 Task: Find the contact with the job title 'Data Scientist' and assign a category to it.
Action: Mouse moved to (15, 72)
Screenshot: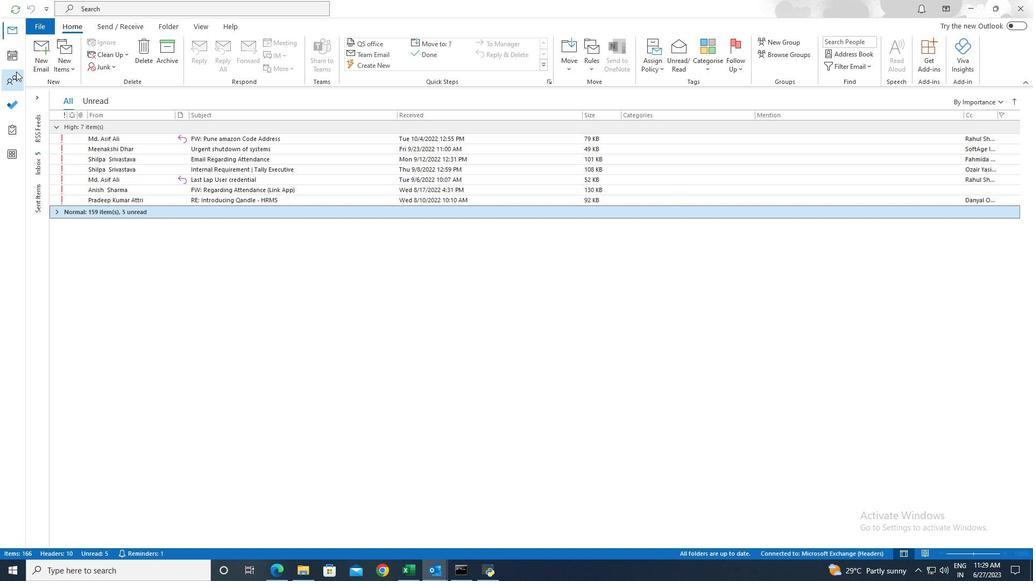 
Action: Mouse pressed left at (15, 72)
Screenshot: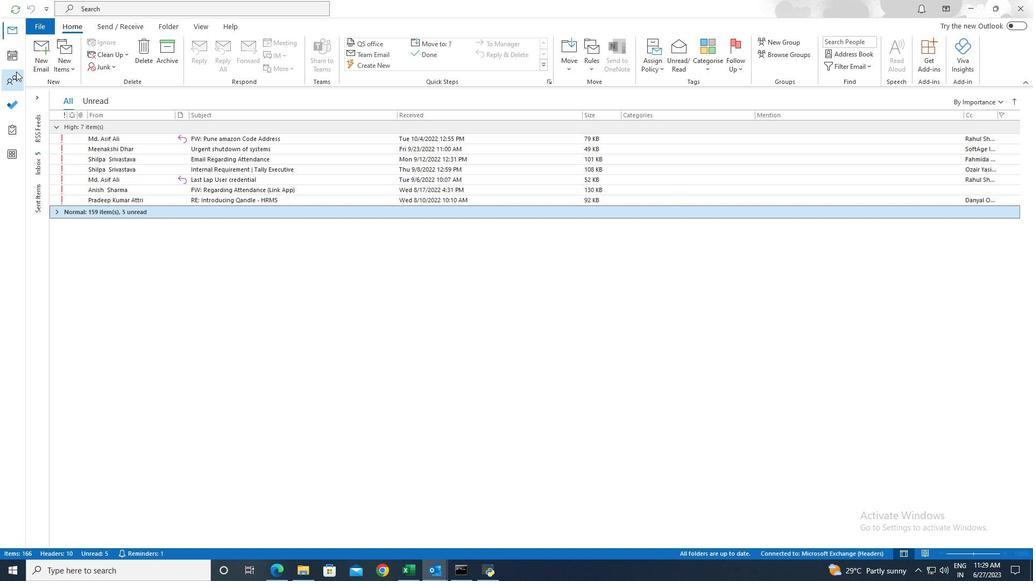 
Action: Mouse moved to (204, 9)
Screenshot: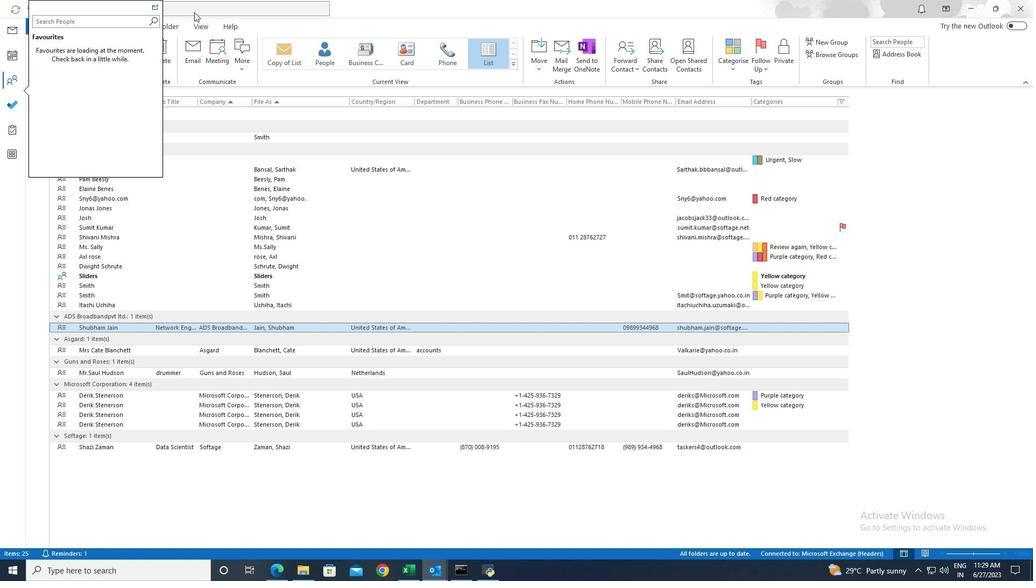 
Action: Mouse pressed left at (204, 9)
Screenshot: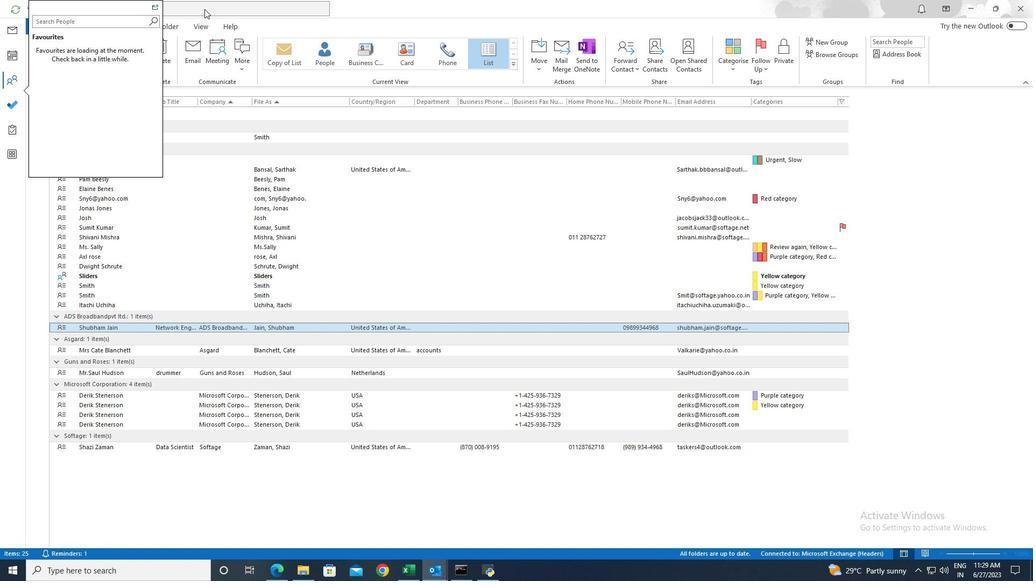
Action: Mouse moved to (370, 10)
Screenshot: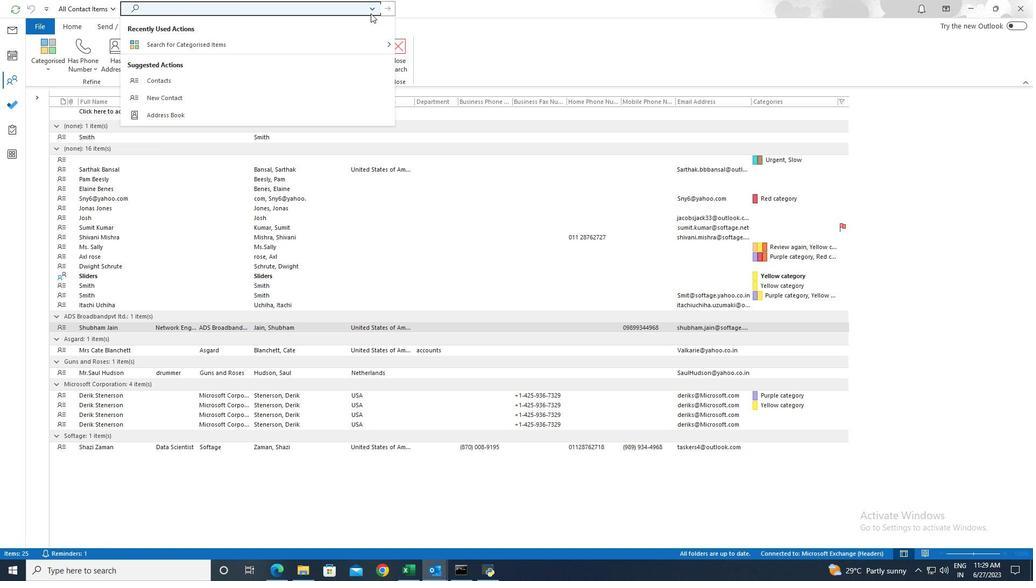
Action: Mouse pressed left at (370, 10)
Screenshot: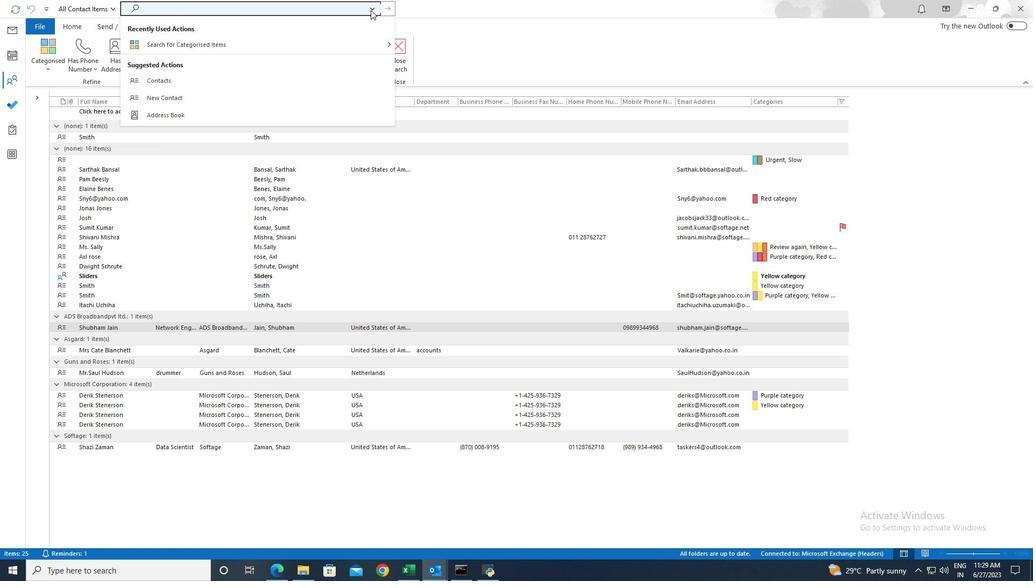
Action: Mouse moved to (178, 254)
Screenshot: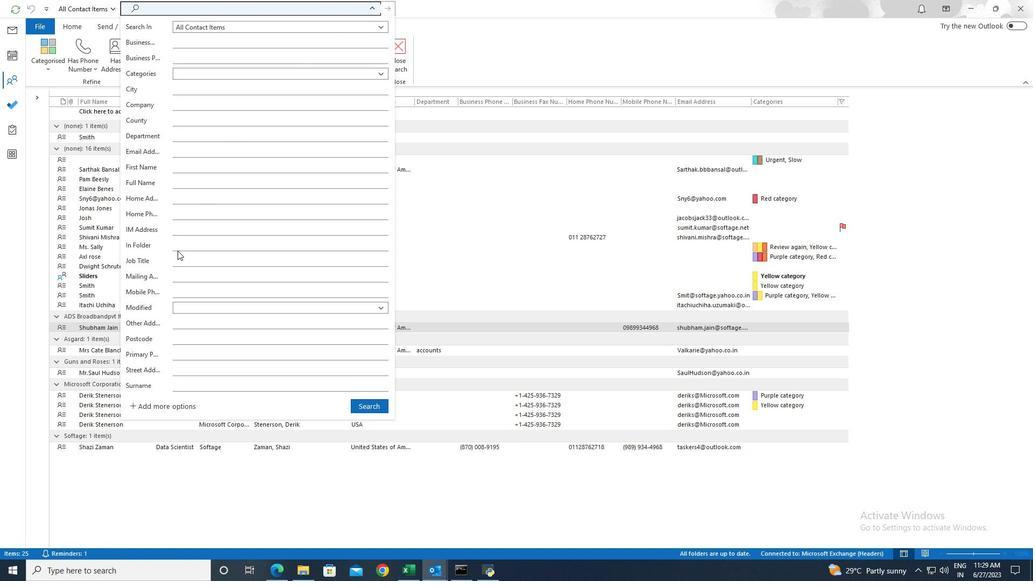 
Action: Mouse pressed left at (178, 254)
Screenshot: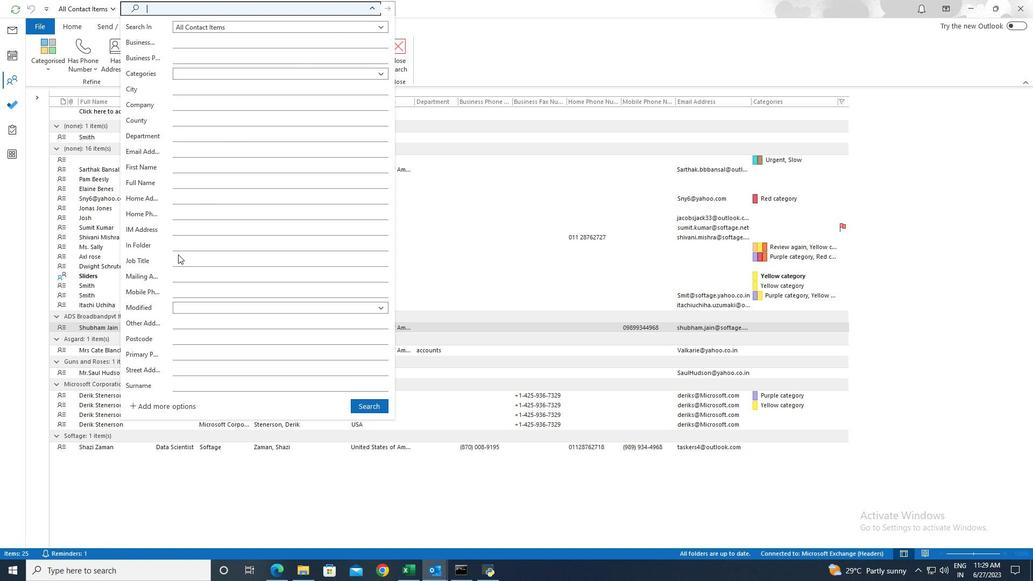
Action: Mouse moved to (182, 260)
Screenshot: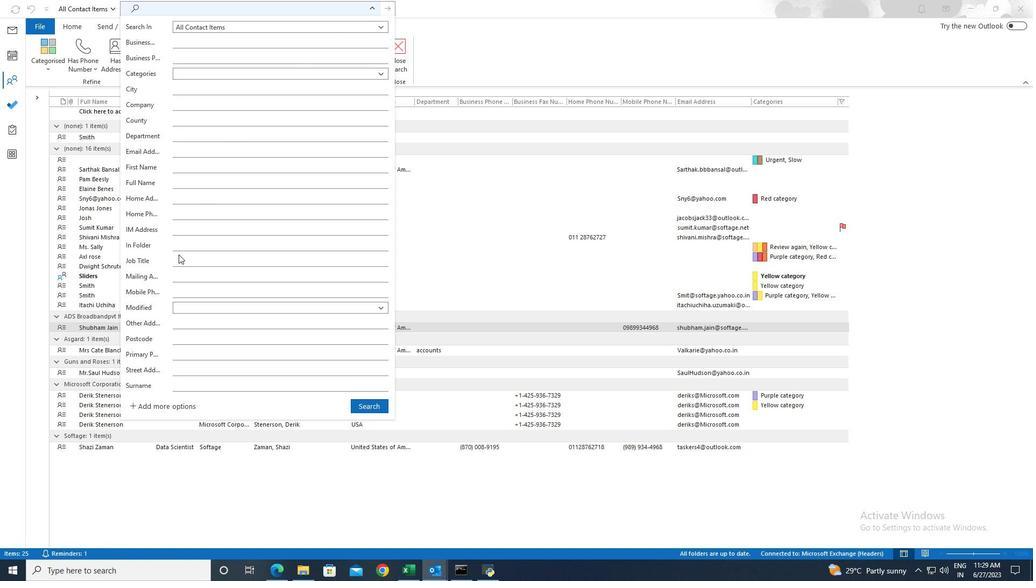 
Action: Mouse pressed left at (182, 260)
Screenshot: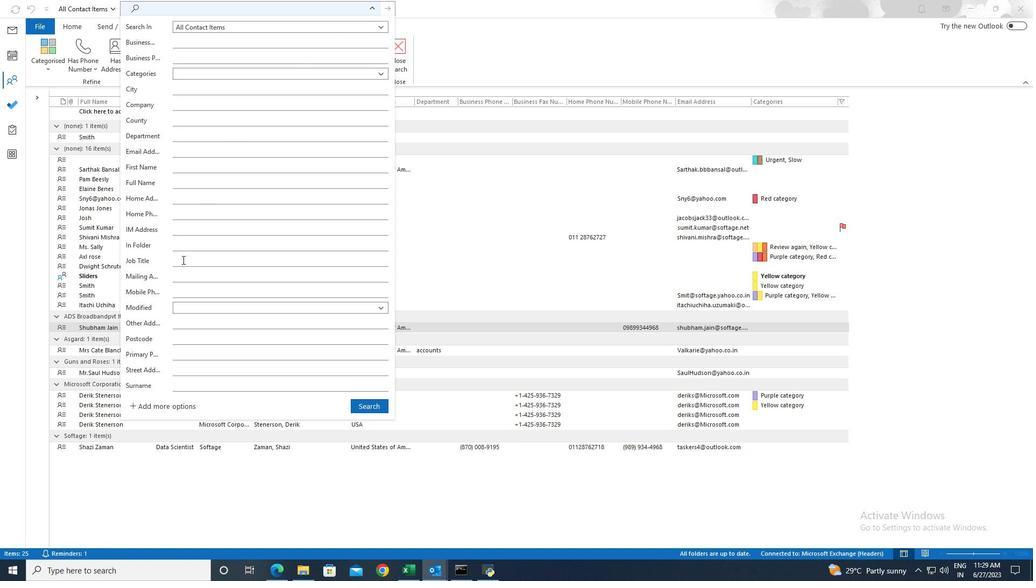 
Action: Key pressed <Key.shift>Data<Key.space><Key.shift>Scientist
Screenshot: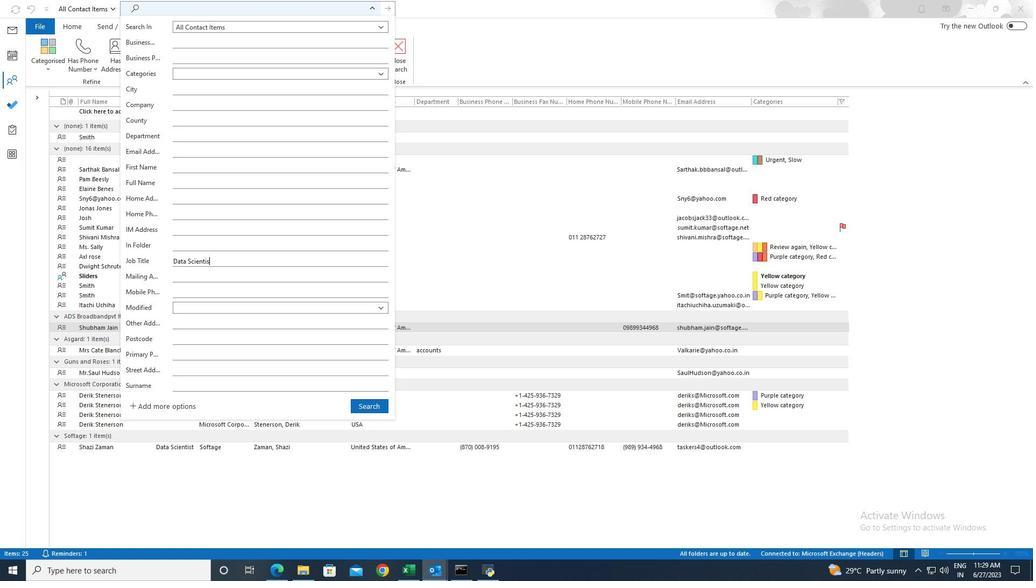 
Action: Mouse moved to (365, 403)
Screenshot: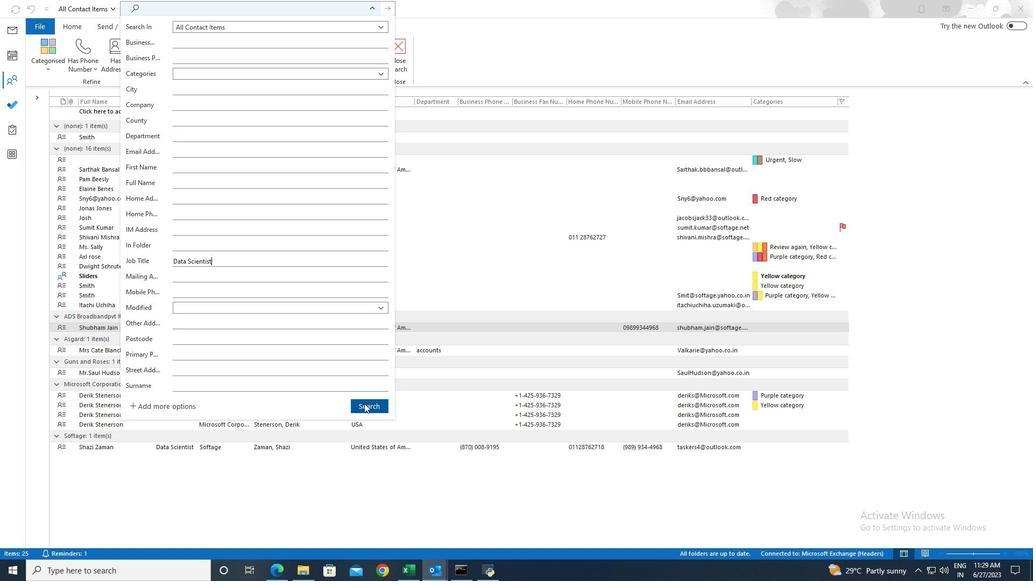 
Action: Mouse pressed left at (365, 403)
Screenshot: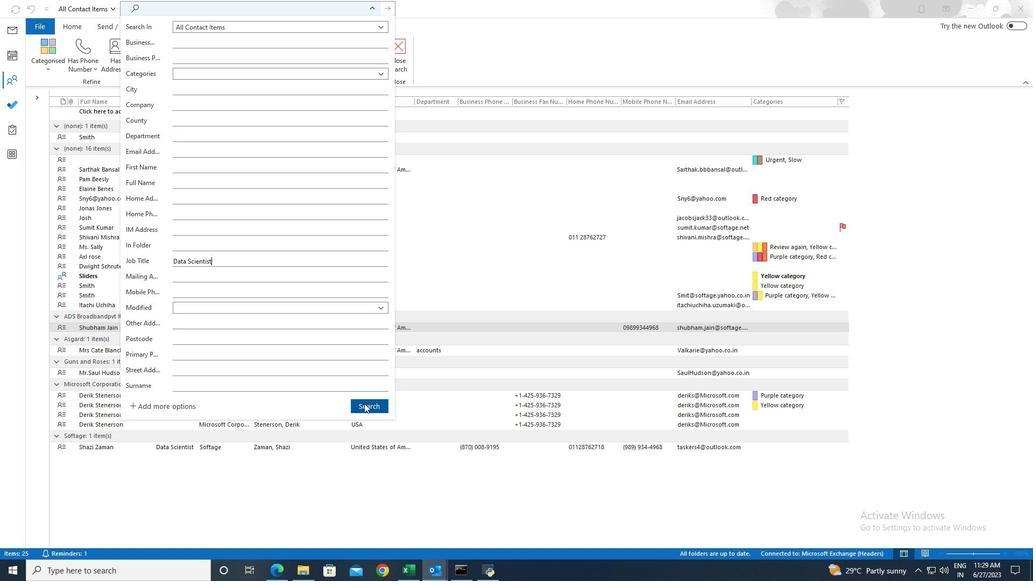 
Action: Mouse moved to (178, 128)
Screenshot: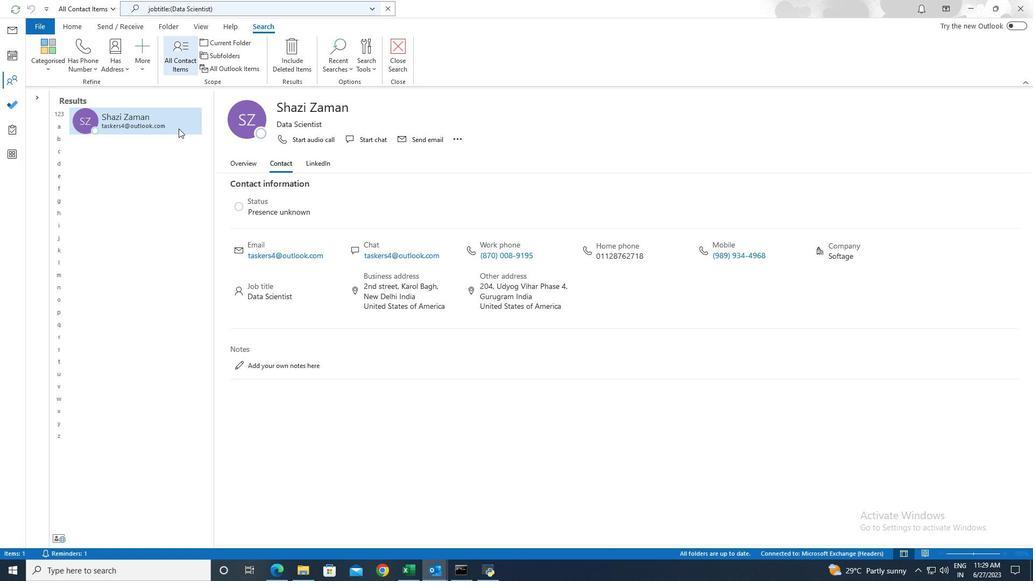 
Action: Mouse pressed left at (178, 128)
Screenshot: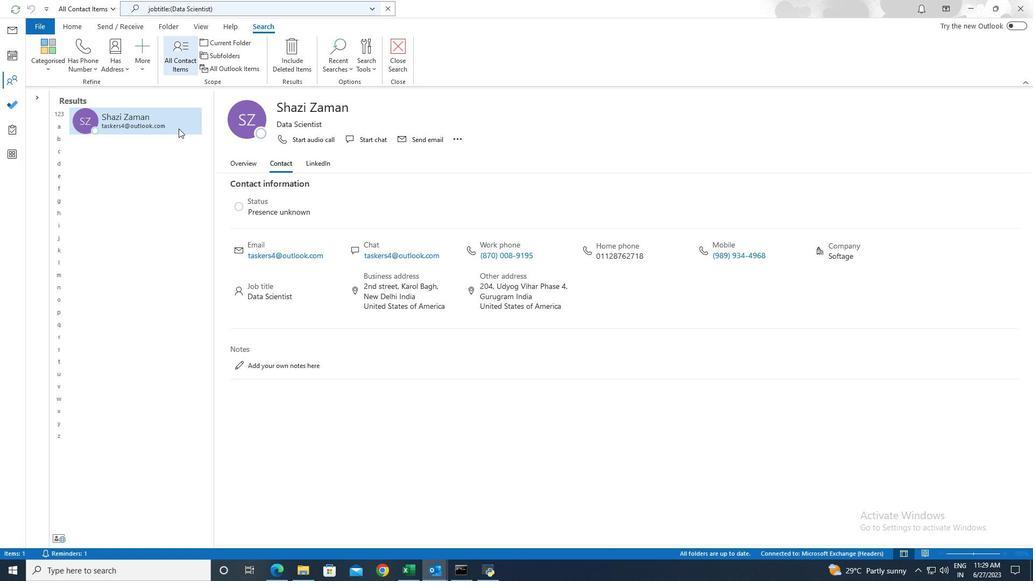 
Action: Mouse pressed left at (178, 128)
Screenshot: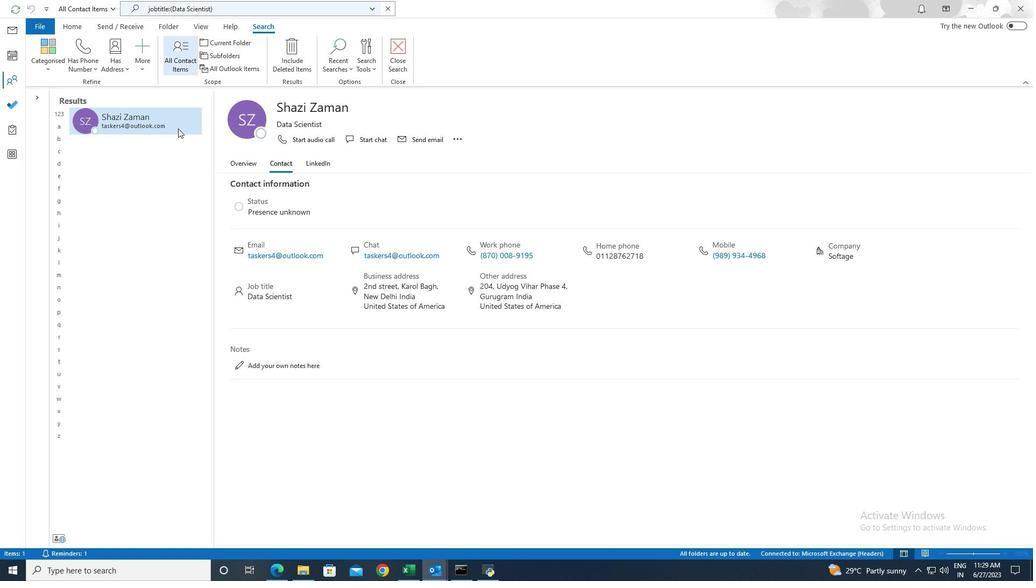 
Action: Mouse moved to (482, 66)
Screenshot: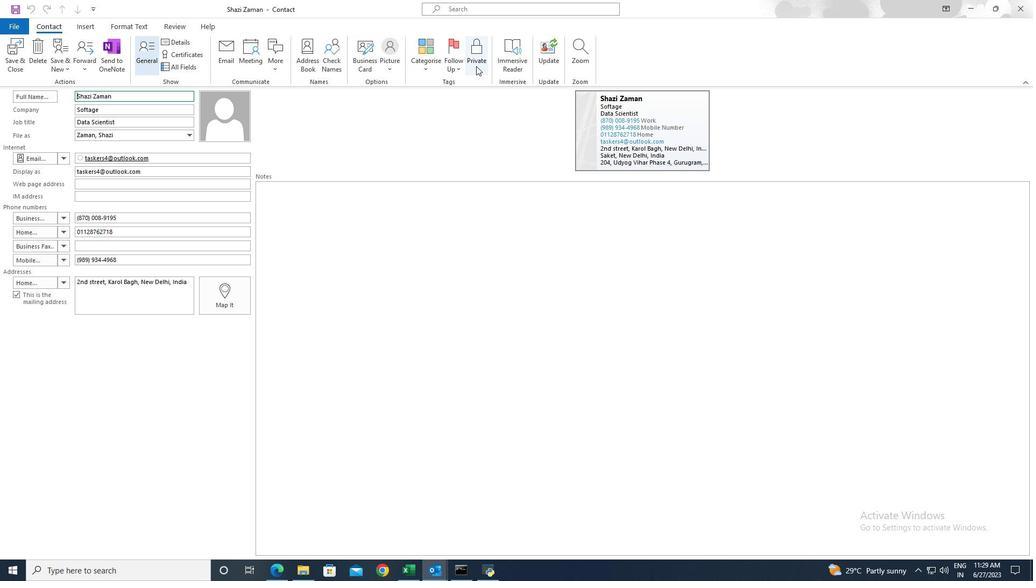 
Action: Mouse pressed left at (482, 66)
Screenshot: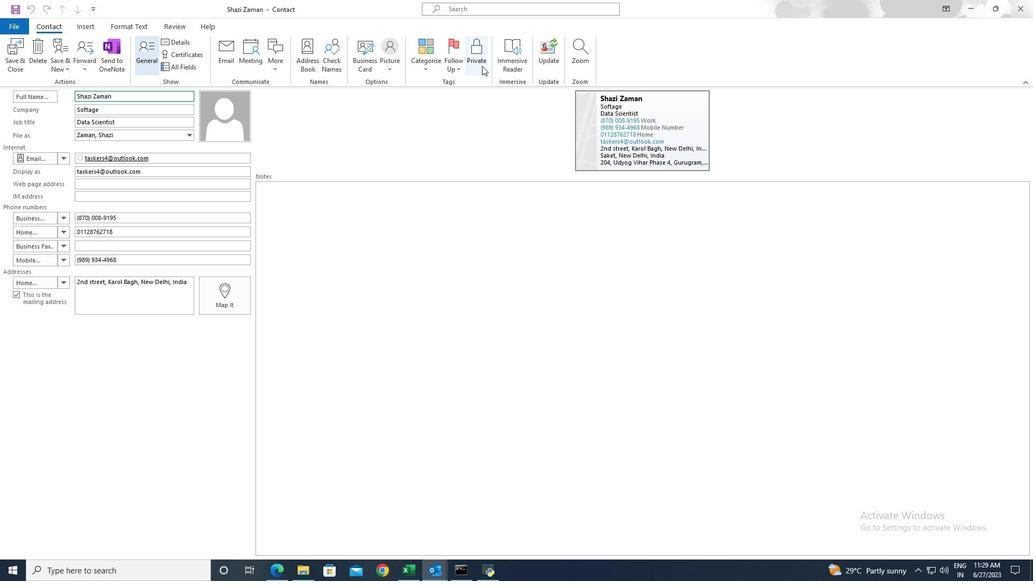
Action: Mouse moved to (428, 67)
Screenshot: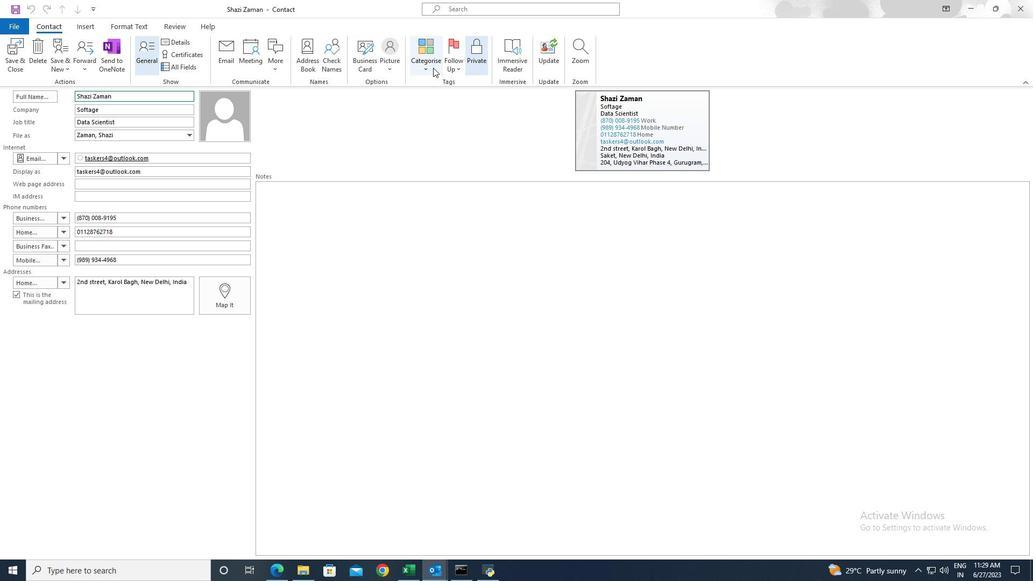 
Action: Mouse pressed left at (428, 67)
Screenshot: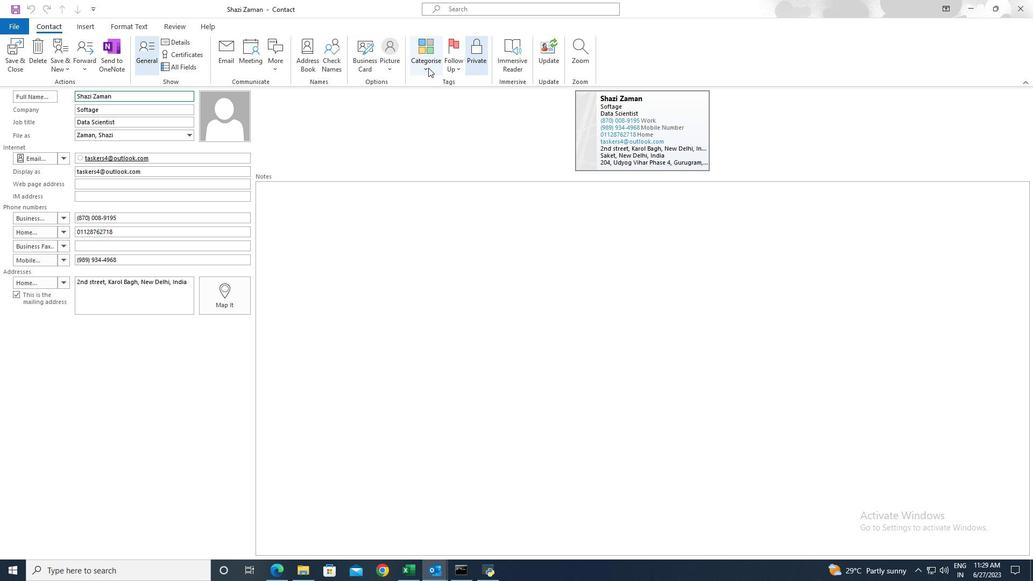 
Action: Mouse moved to (447, 194)
Screenshot: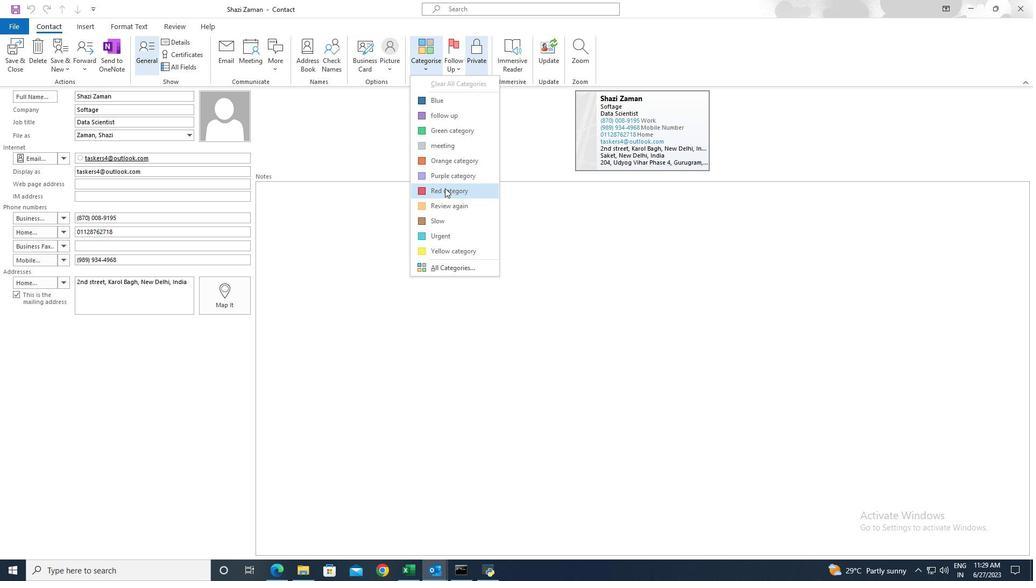 
Action: Mouse pressed left at (447, 194)
Screenshot: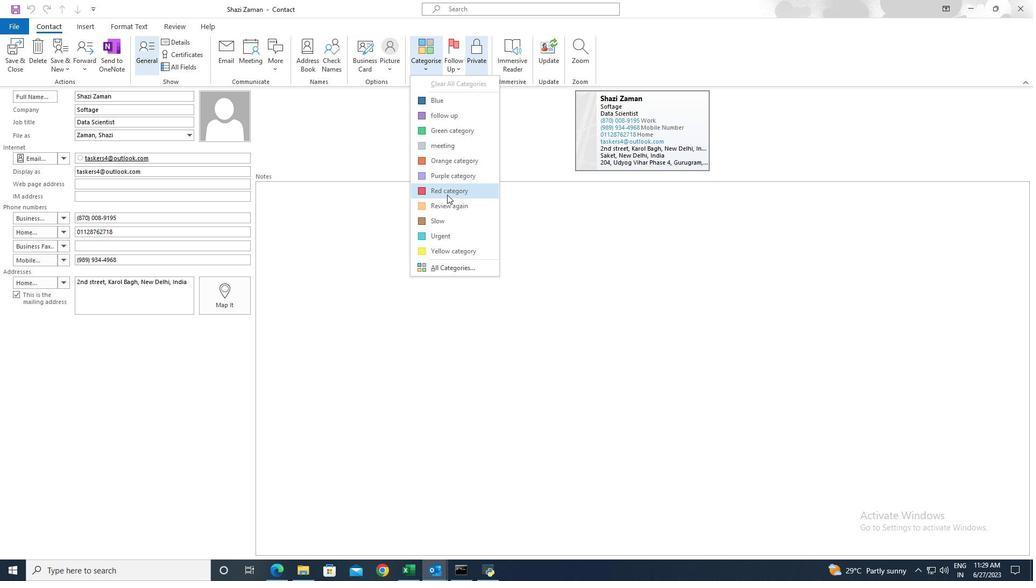 
